 Task: Add a field from the Popular template Priority a blank project AirRise
Action: Mouse moved to (785, 236)
Screenshot: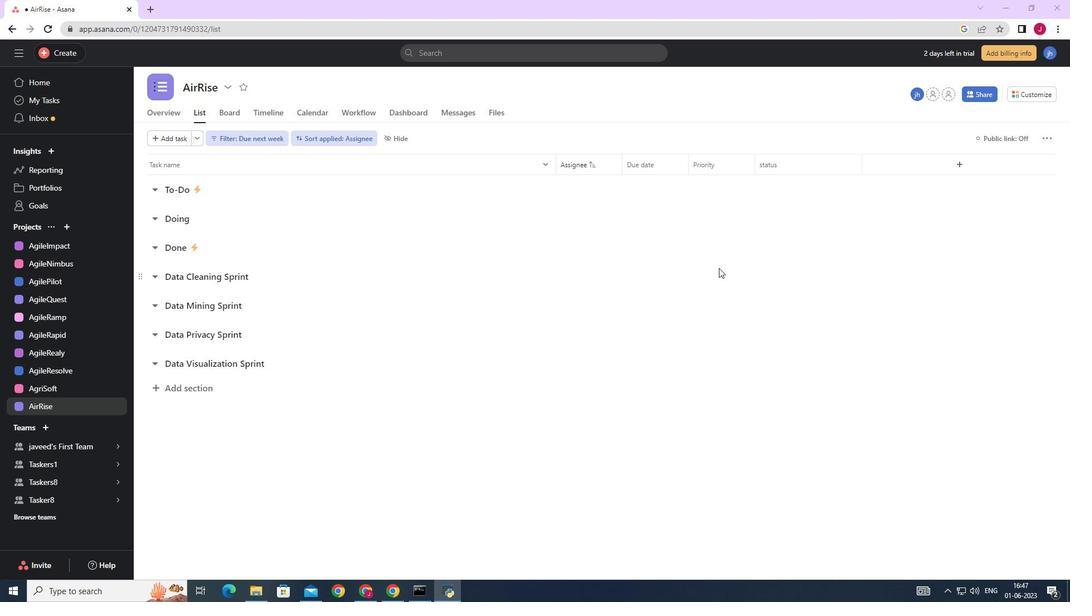 
Action: Mouse scrolled (785, 235) with delta (0, 0)
Screenshot: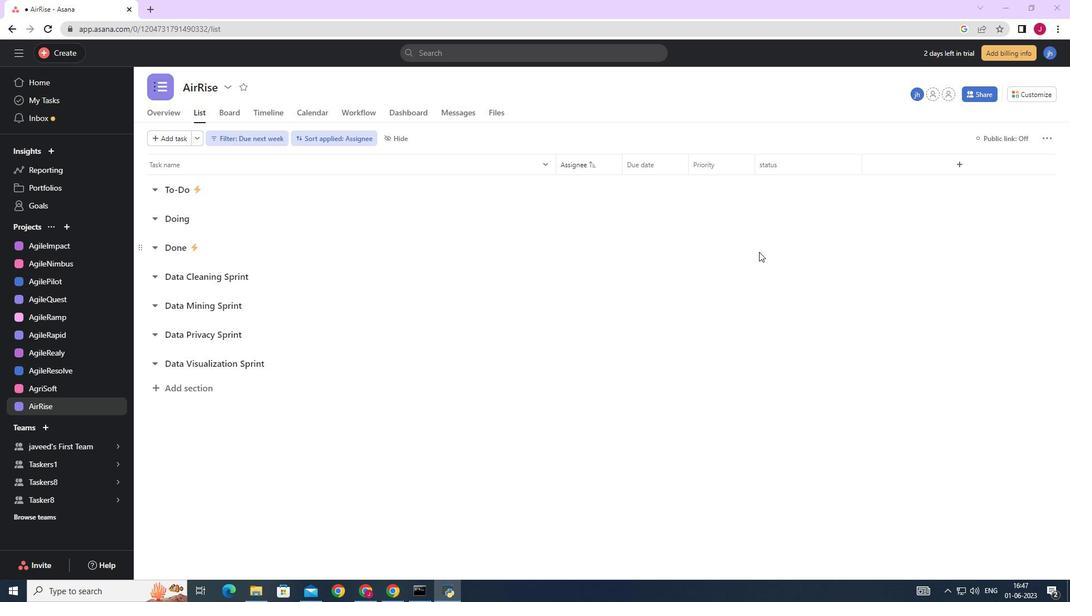 
Action: Mouse scrolled (785, 235) with delta (0, 0)
Screenshot: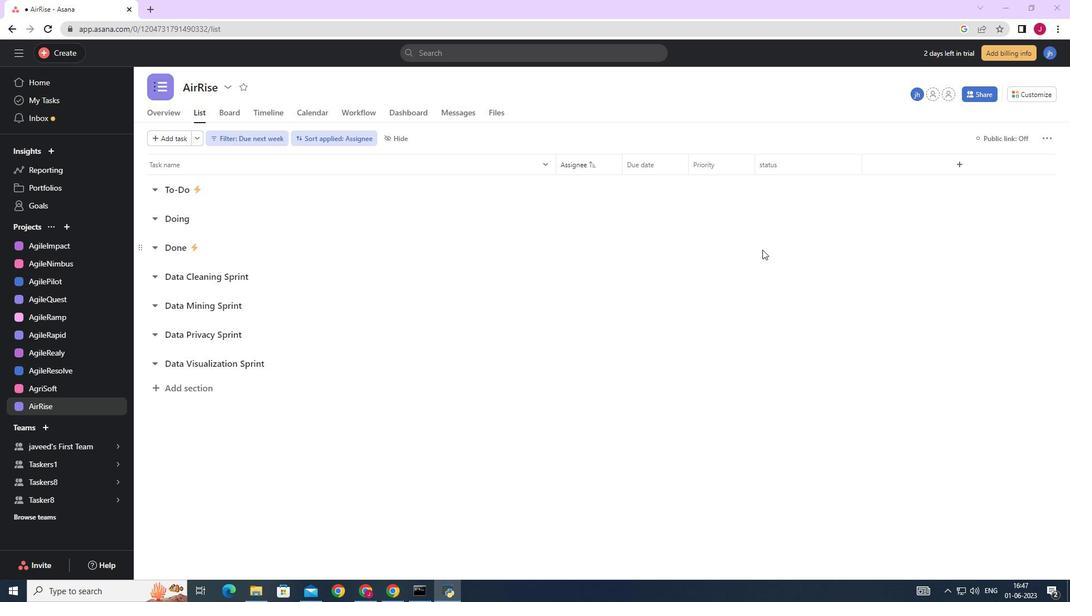 
Action: Mouse moved to (785, 236)
Screenshot: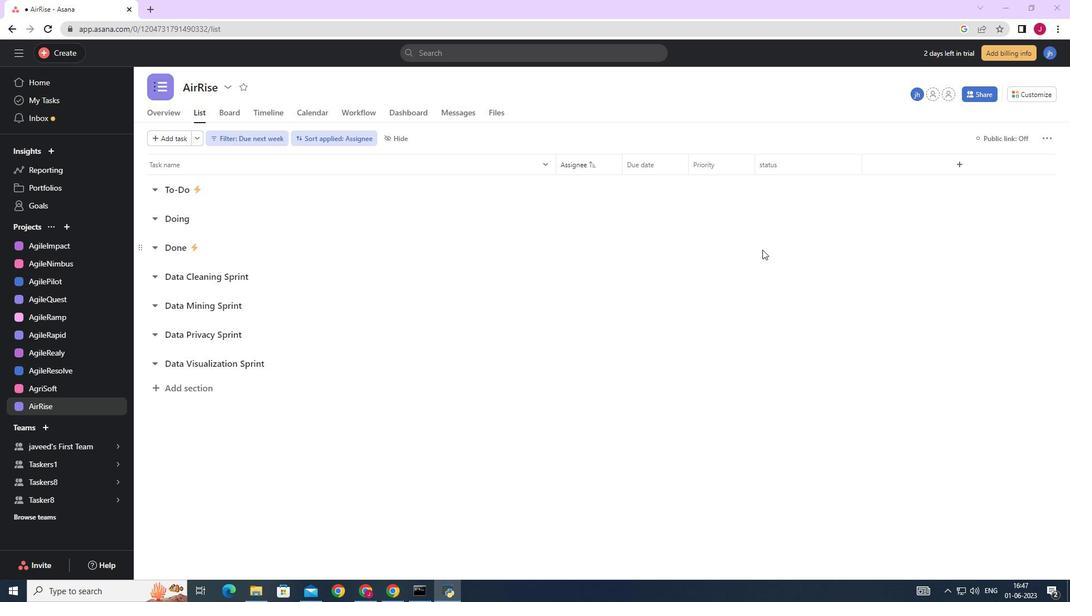 
Action: Mouse scrolled (785, 235) with delta (0, 0)
Screenshot: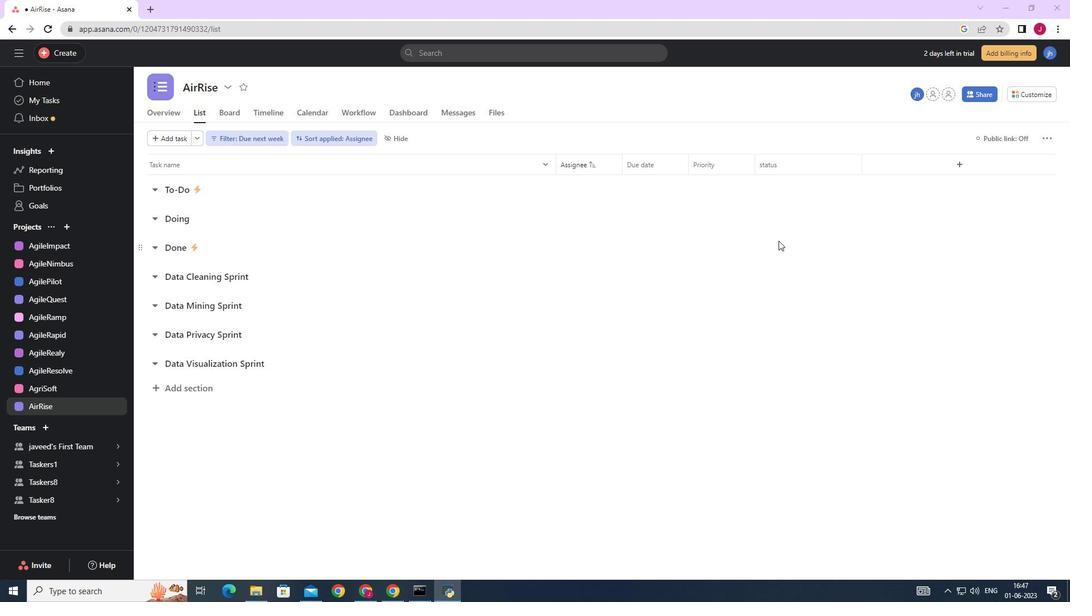 
Action: Mouse scrolled (785, 235) with delta (0, 0)
Screenshot: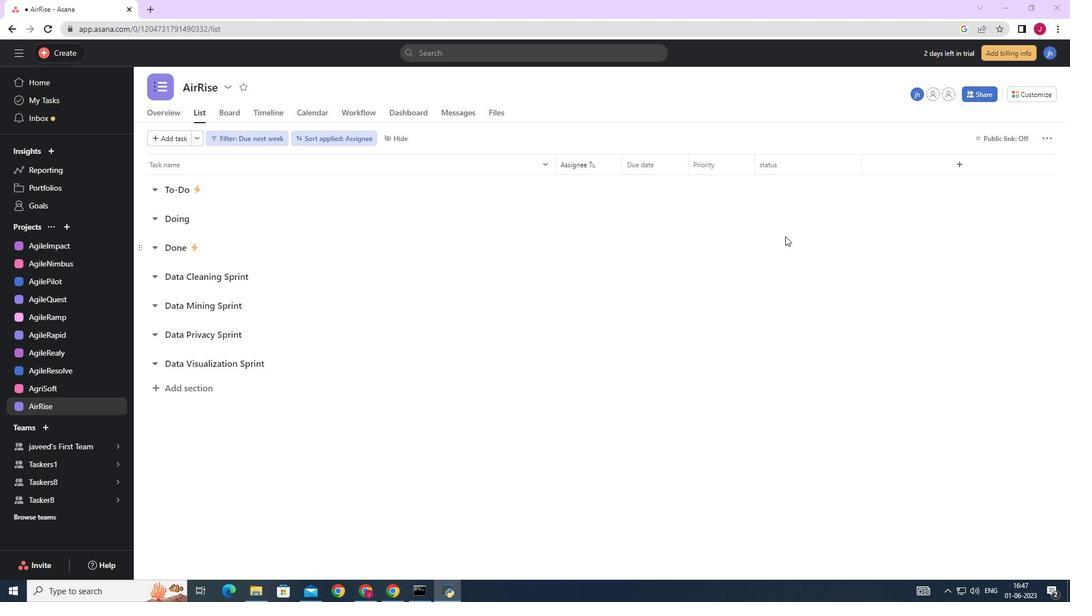 
Action: Mouse moved to (1032, 90)
Screenshot: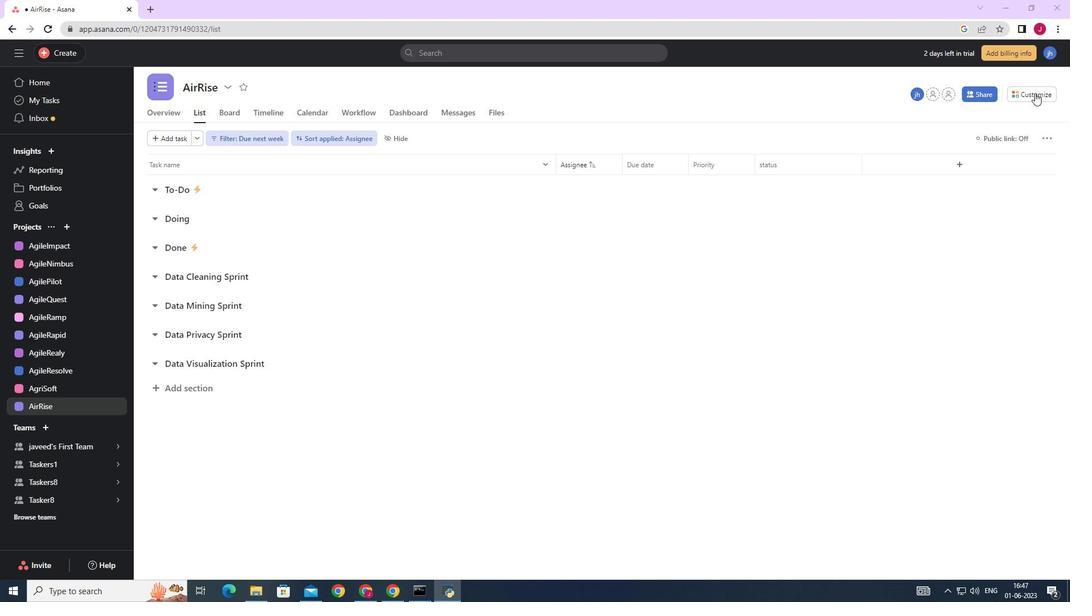 
Action: Mouse pressed left at (1032, 90)
Screenshot: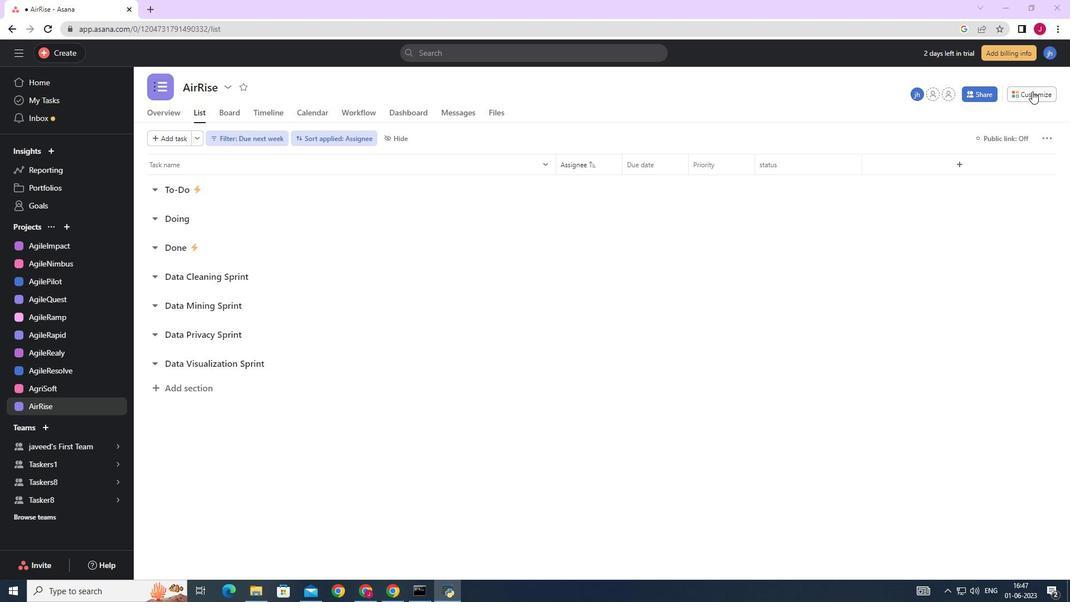 
Action: Mouse moved to (910, 223)
Screenshot: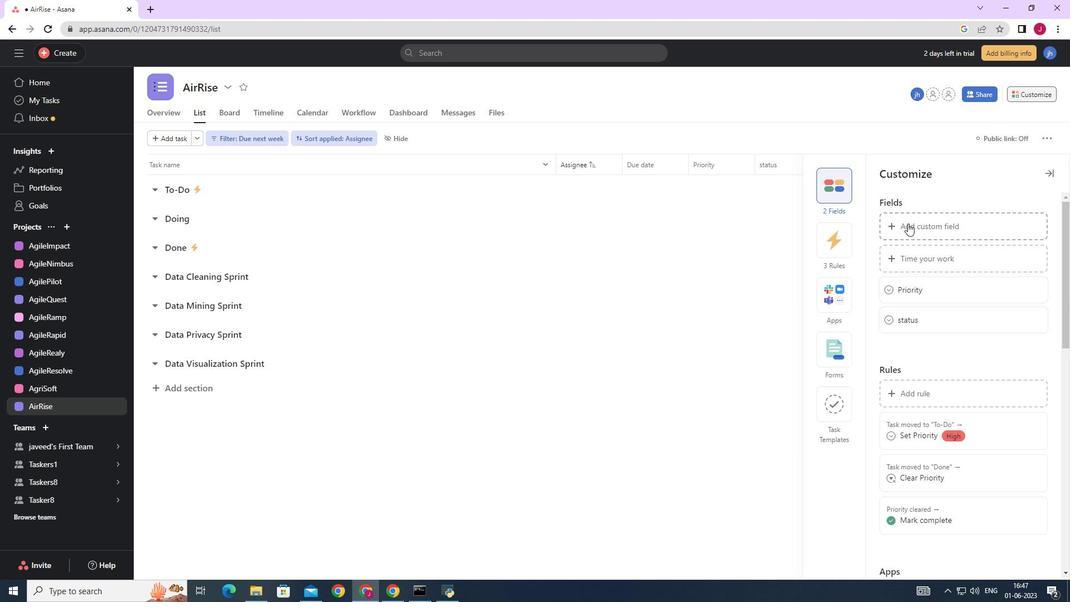 
Action: Mouse pressed left at (909, 223)
Screenshot: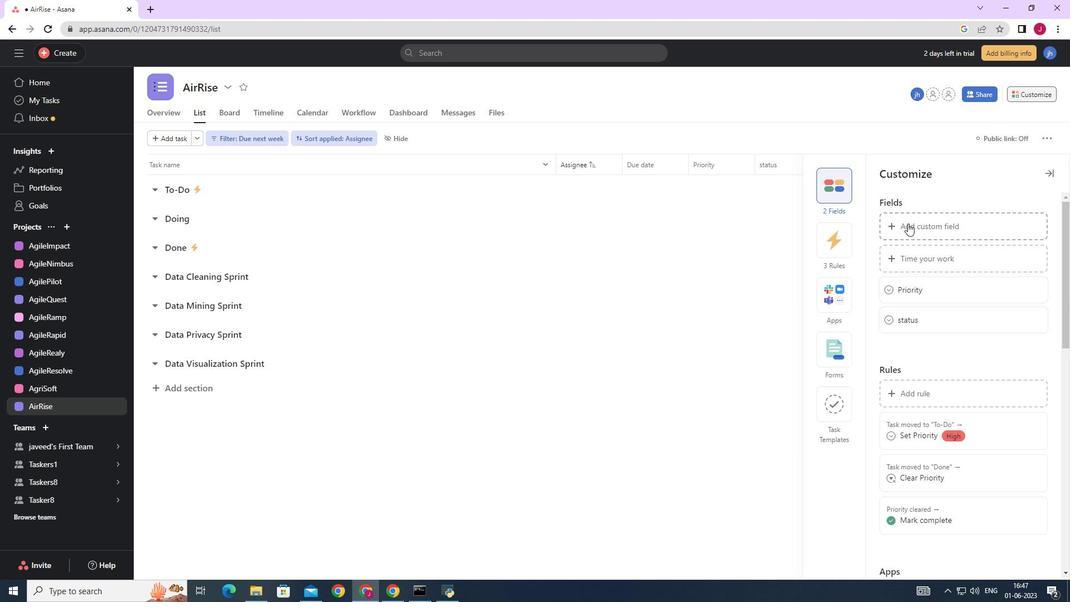 
Action: Mouse moved to (910, 223)
Screenshot: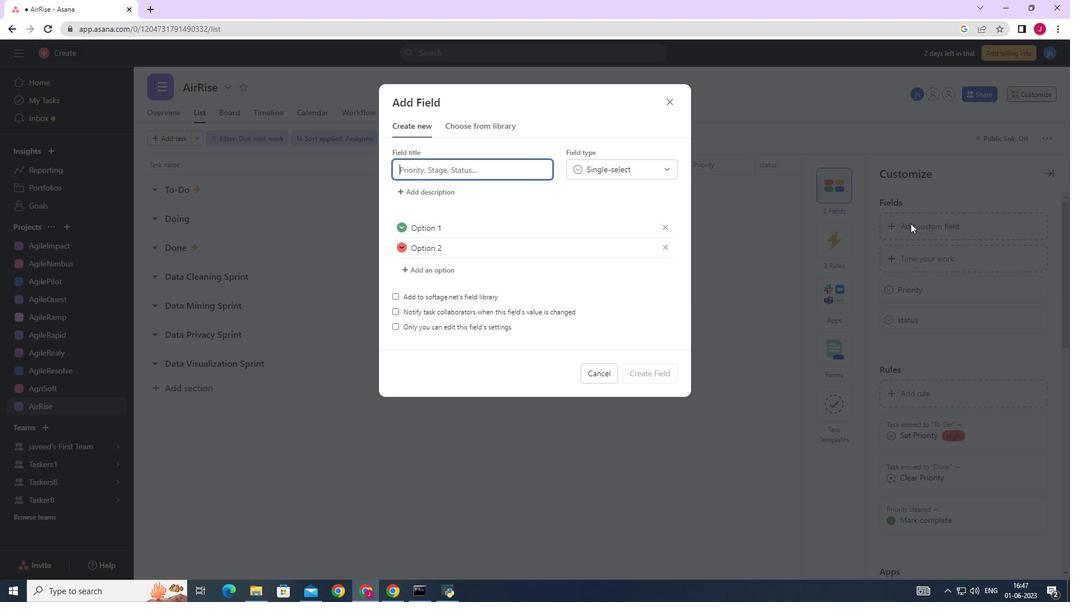 
Action: Key pressed <Key.caps_lock>P<Key.caps_lock>riority
Screenshot: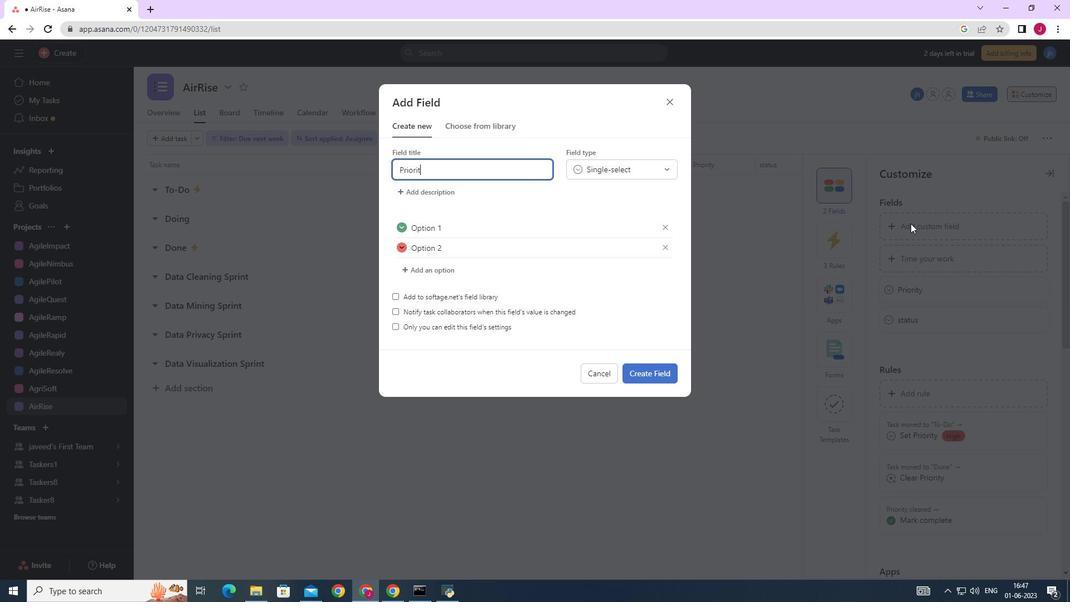 
Action: Mouse moved to (642, 372)
Screenshot: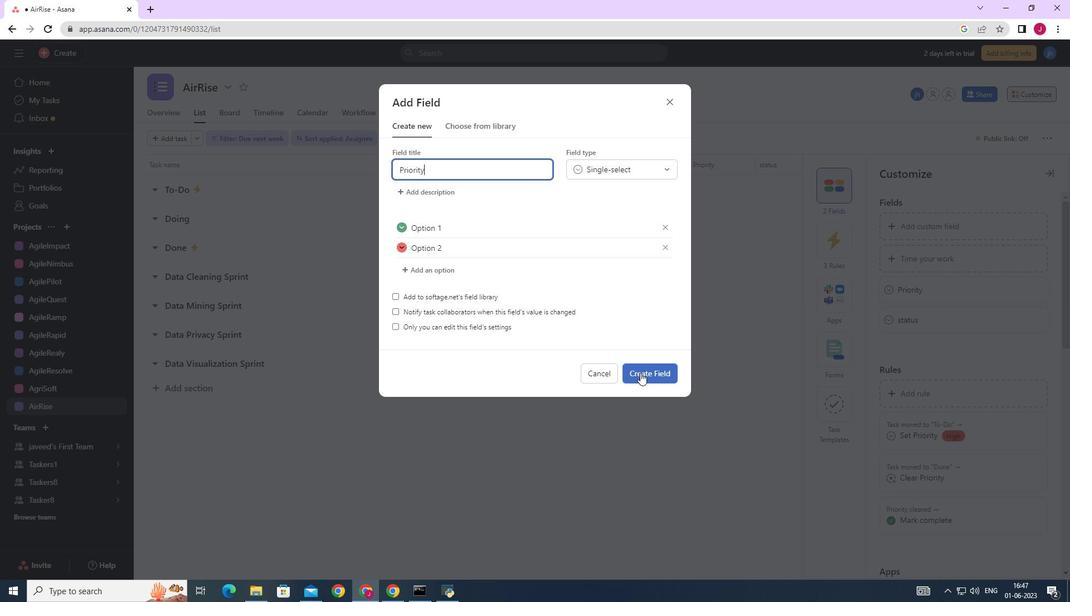 
Action: Mouse pressed left at (642, 372)
Screenshot: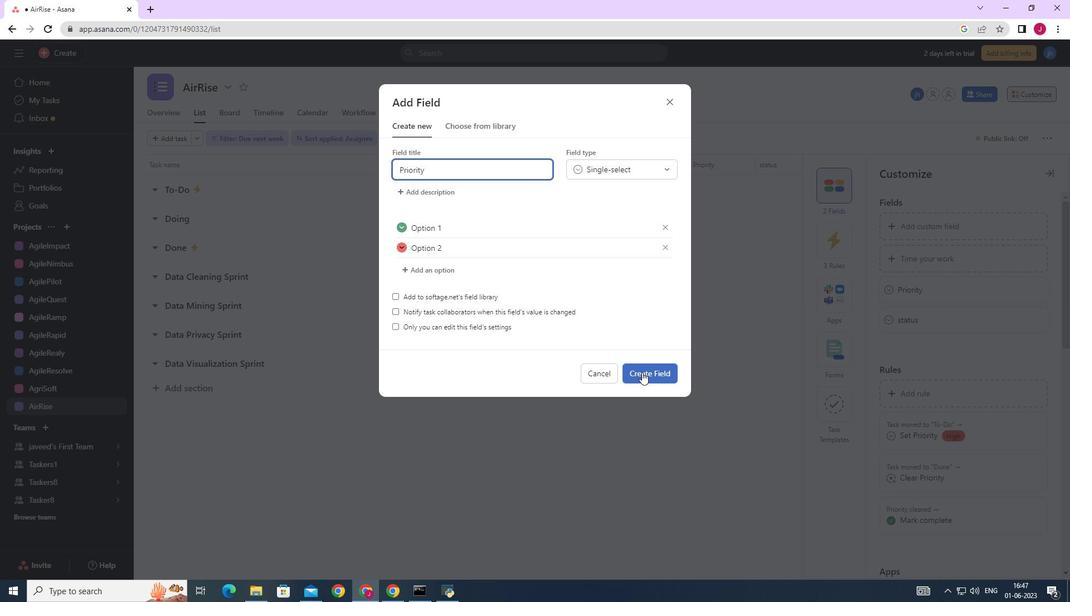 
Action: Mouse moved to (642, 372)
Screenshot: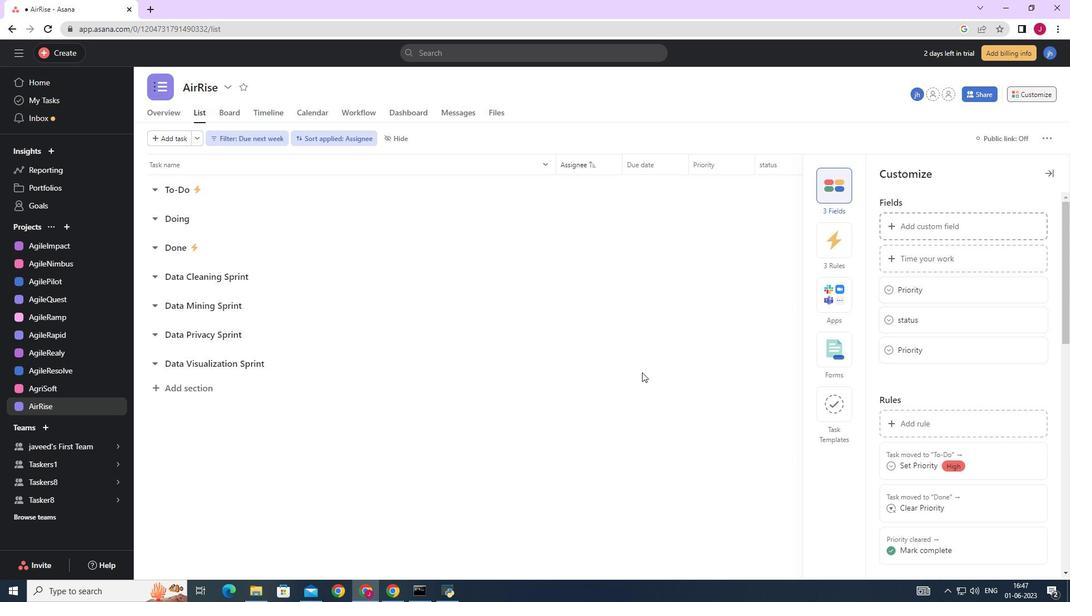 
